 Task: Look for products in the category "Drink Mixes" from the brand "Ultima Replenisher".
Action: Mouse pressed left at (15, 87)
Screenshot: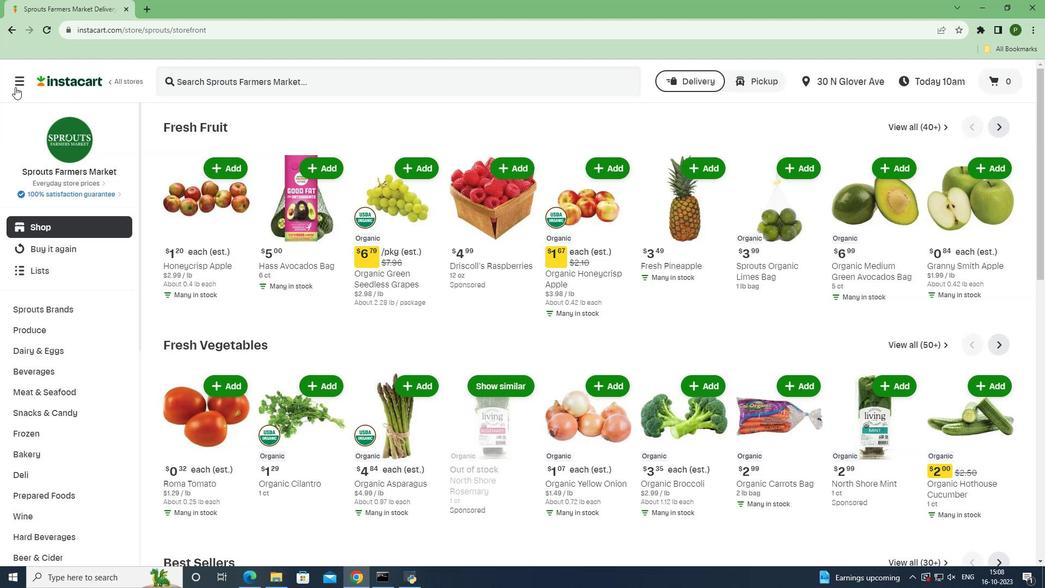 
Action: Mouse moved to (20, 291)
Screenshot: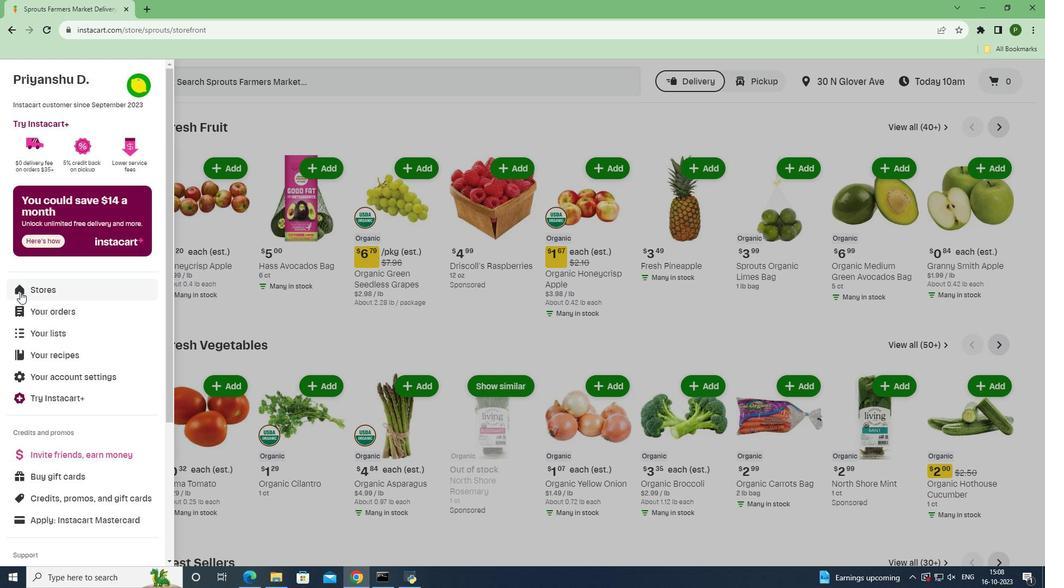 
Action: Mouse pressed left at (20, 291)
Screenshot: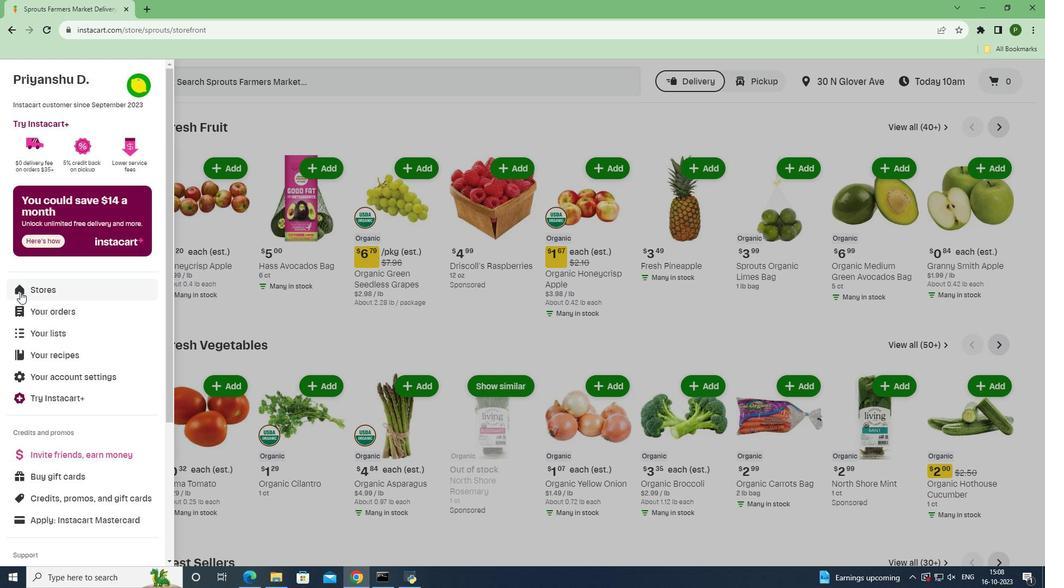
Action: Mouse moved to (256, 129)
Screenshot: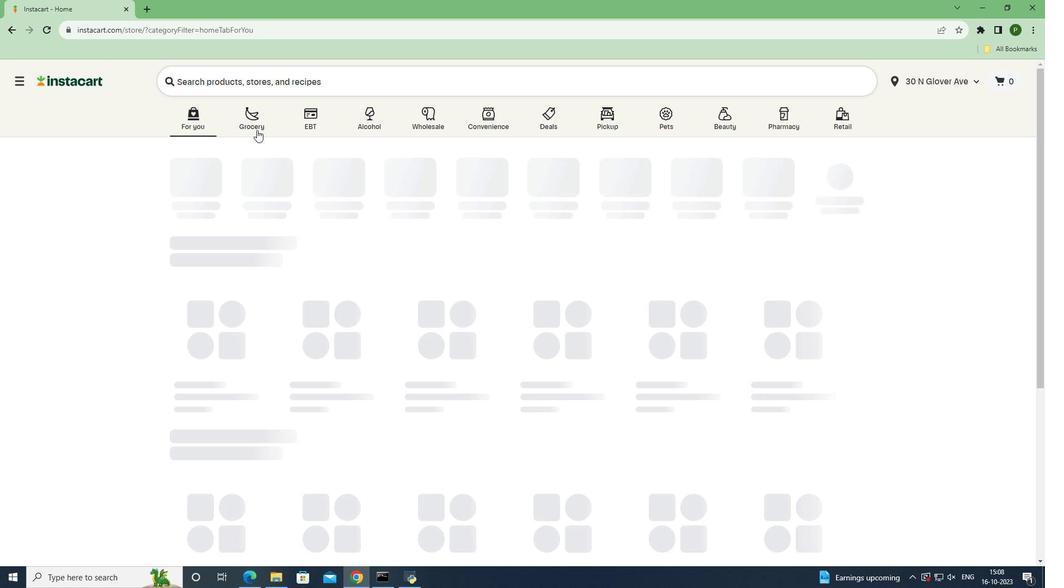 
Action: Mouse pressed left at (256, 129)
Screenshot: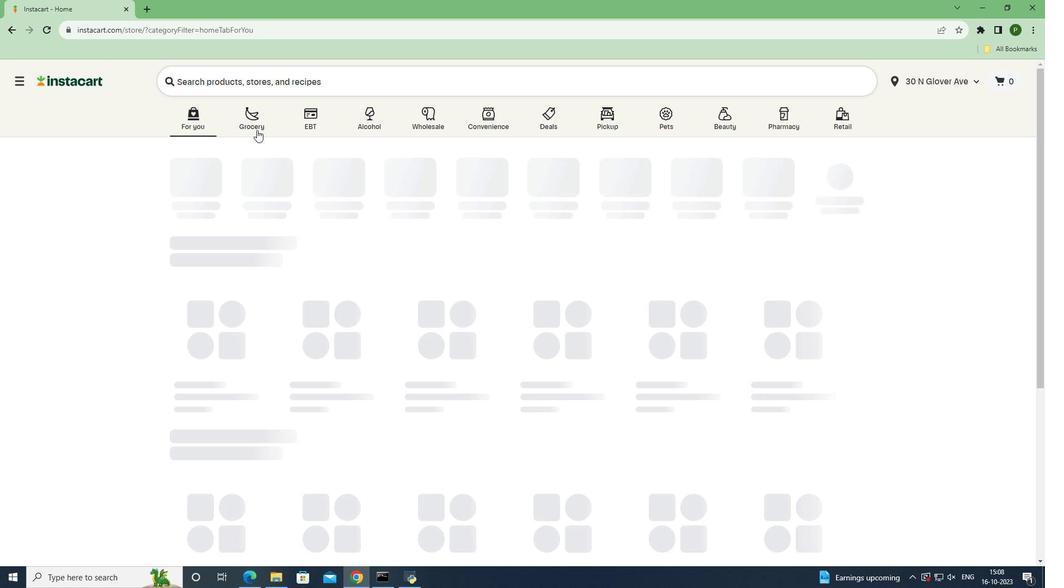 
Action: Mouse moved to (694, 255)
Screenshot: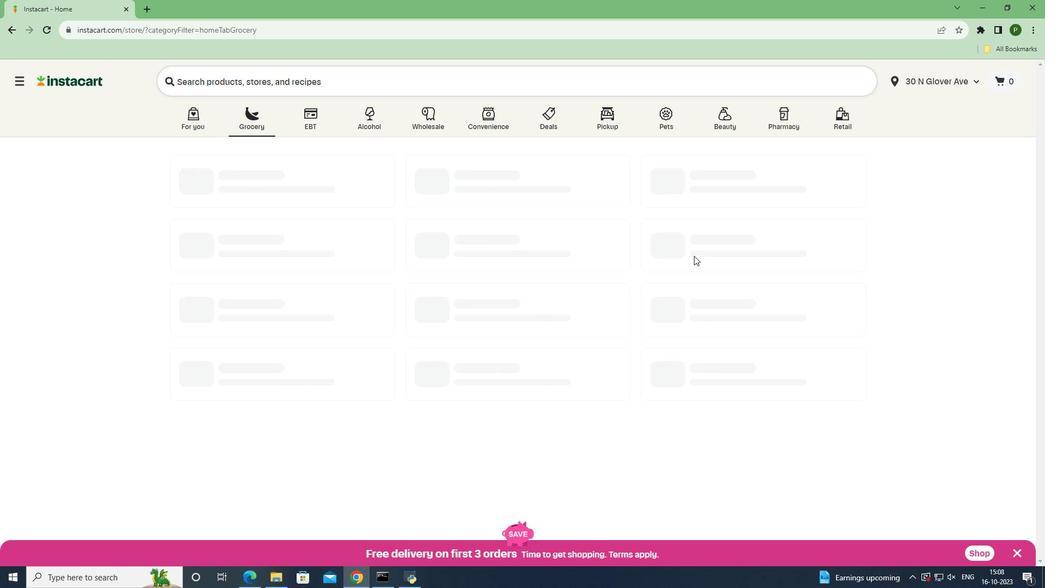 
Action: Mouse pressed left at (694, 255)
Screenshot: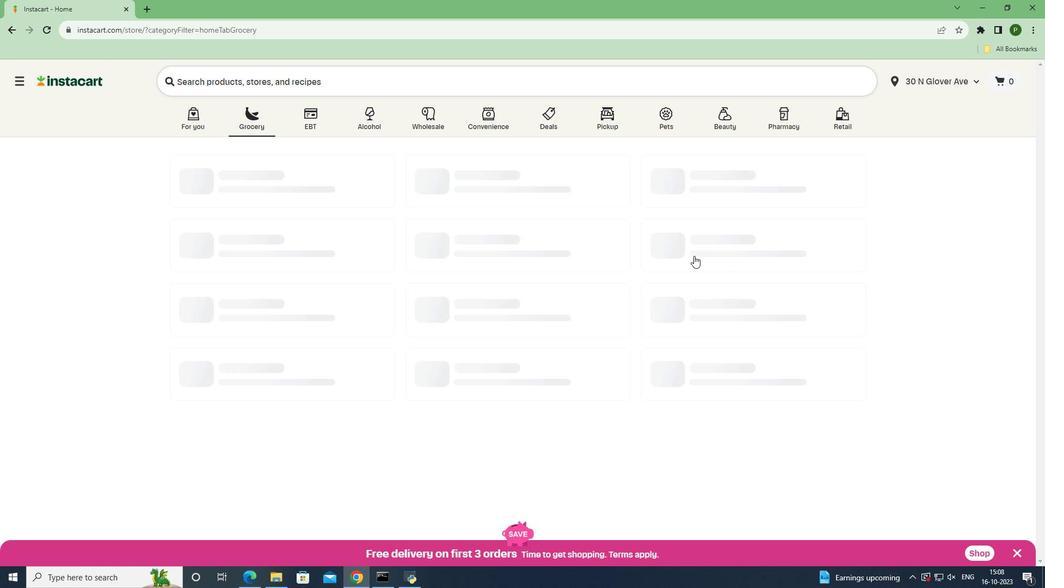 
Action: Mouse moved to (698, 253)
Screenshot: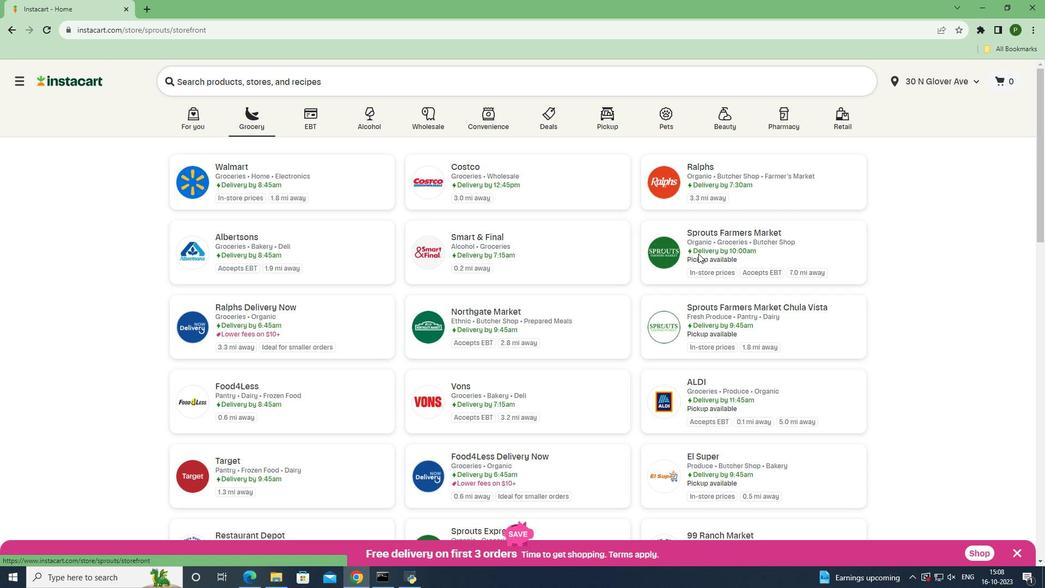 
Action: Mouse pressed left at (698, 253)
Screenshot: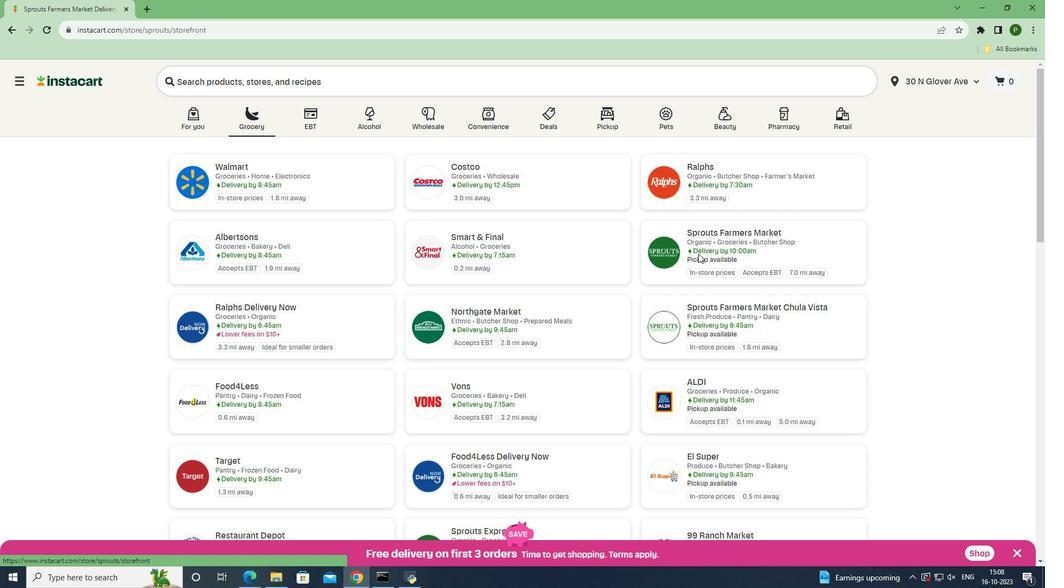 
Action: Mouse moved to (22, 377)
Screenshot: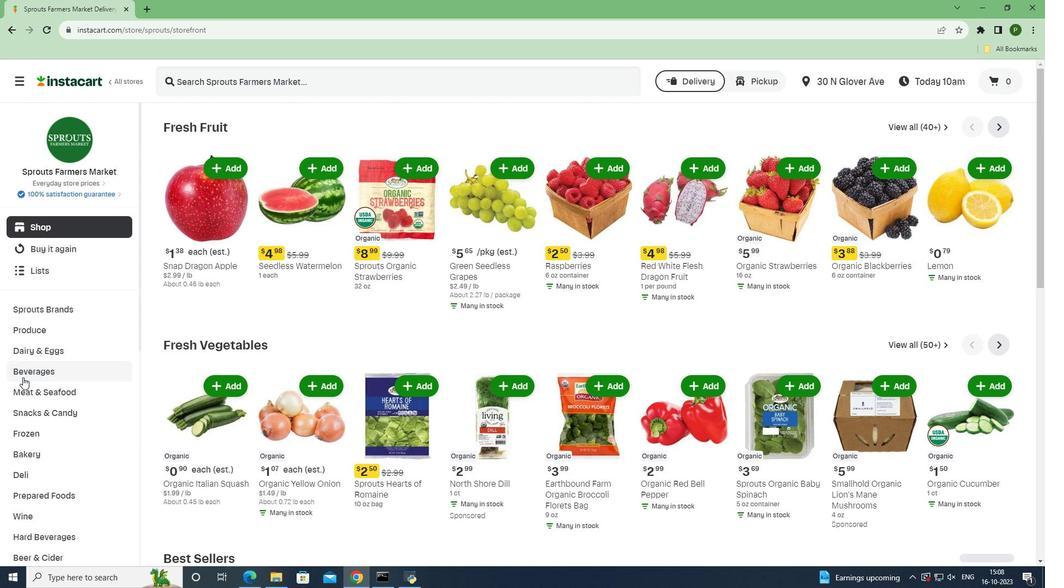 
Action: Mouse pressed left at (22, 377)
Screenshot: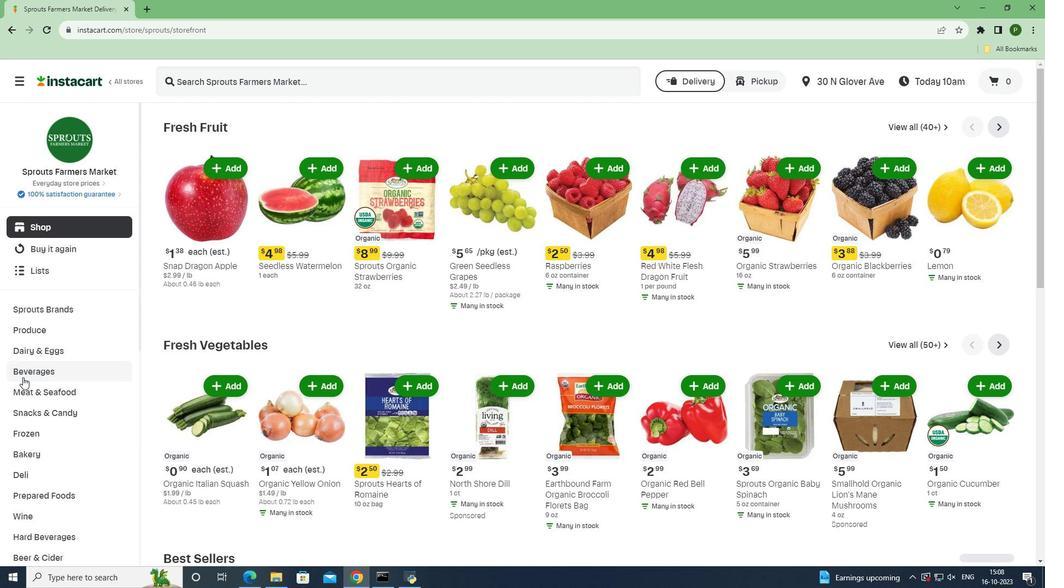 
Action: Mouse moved to (980, 151)
Screenshot: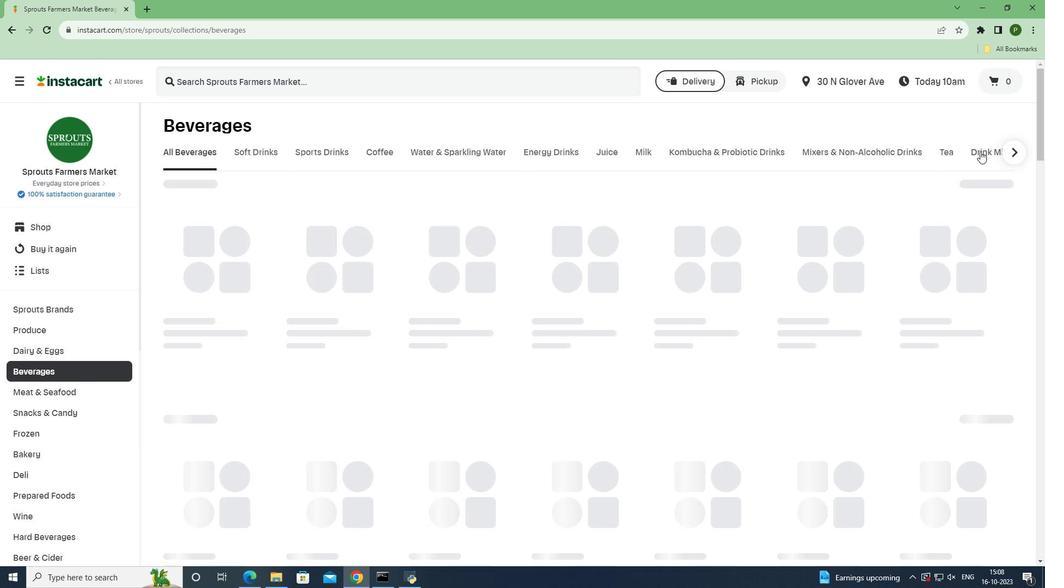 
Action: Mouse pressed left at (980, 151)
Screenshot: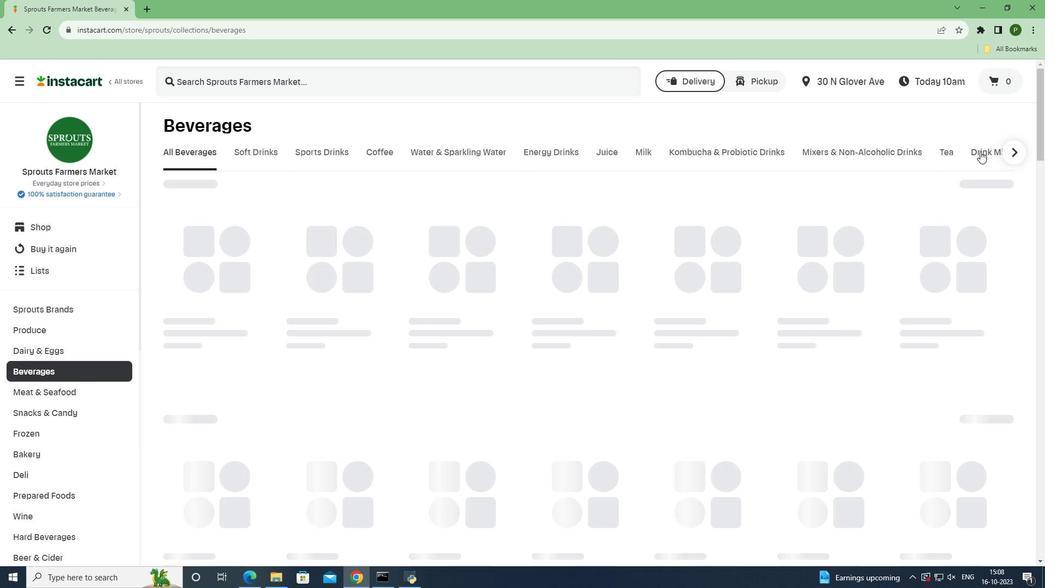 
Action: Mouse moved to (278, 200)
Screenshot: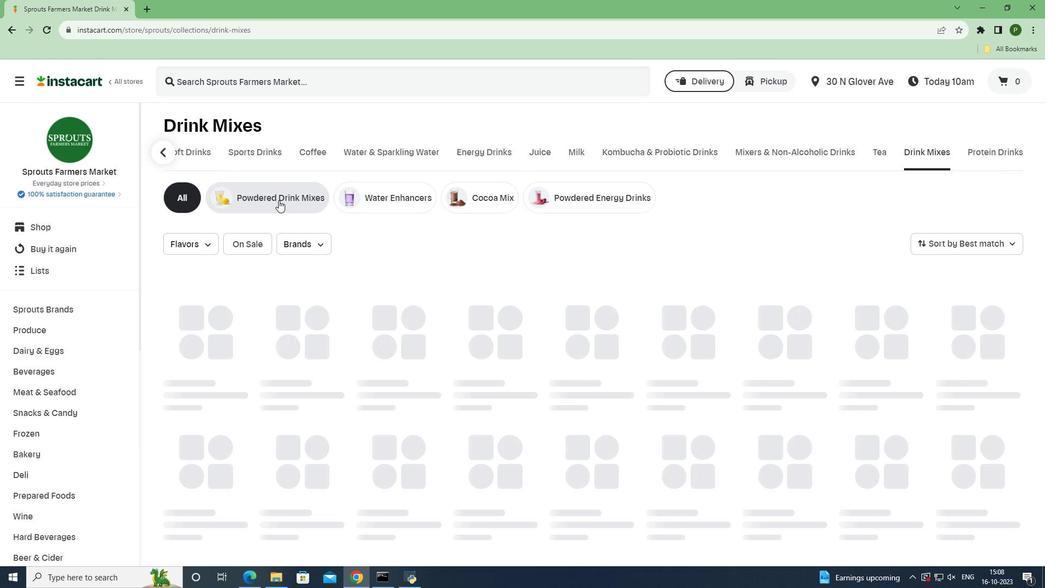 
Action: Mouse pressed left at (278, 200)
Screenshot: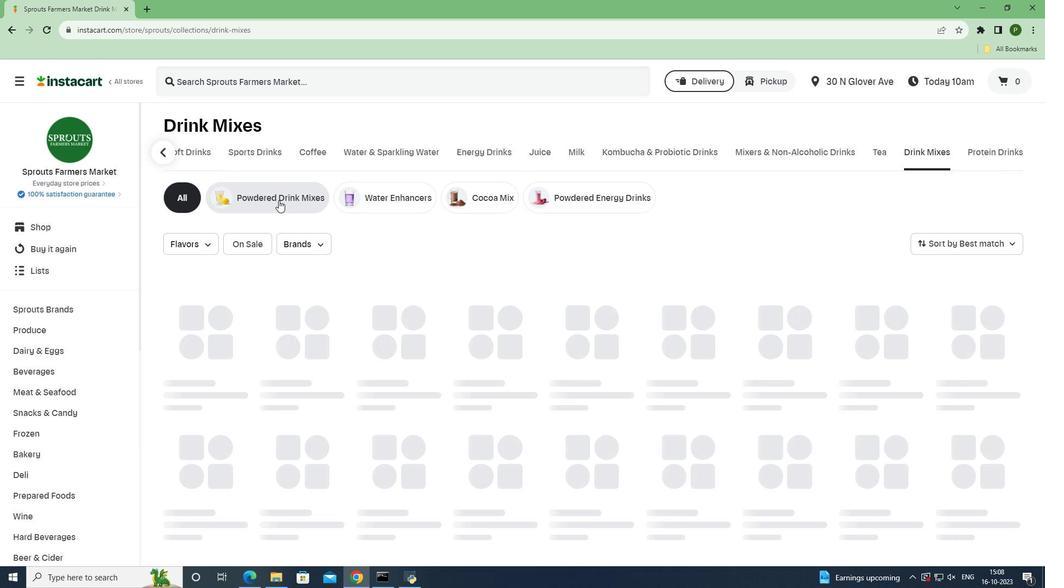 
Action: Mouse moved to (286, 248)
Screenshot: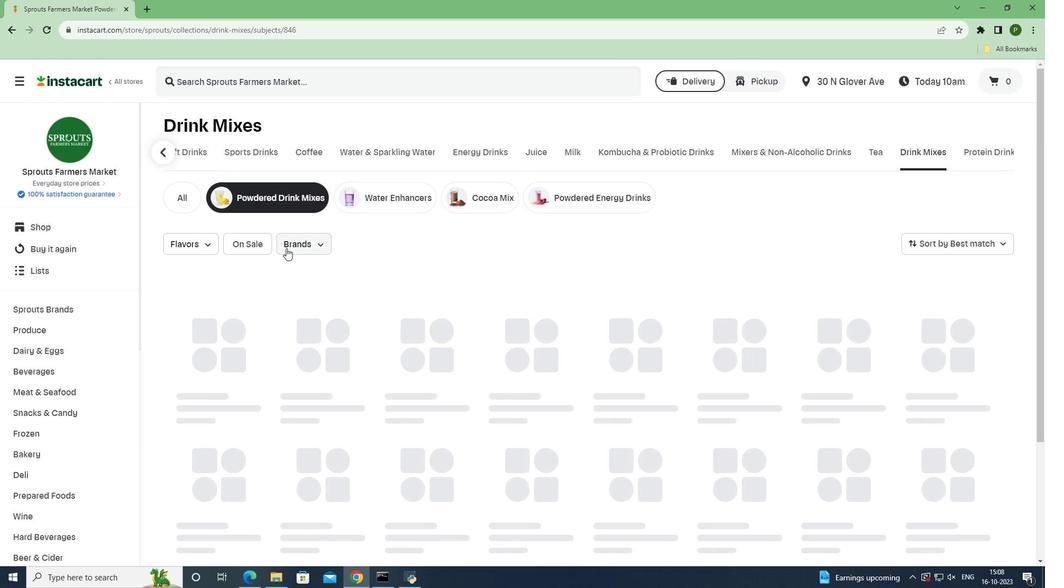 
Action: Mouse pressed left at (286, 248)
Screenshot: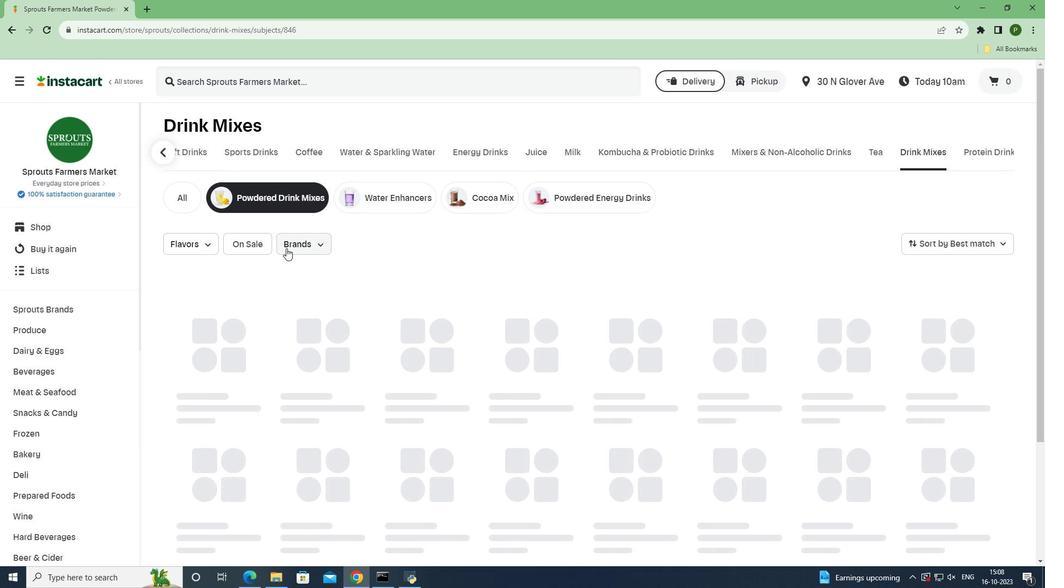 
Action: Mouse moved to (312, 304)
Screenshot: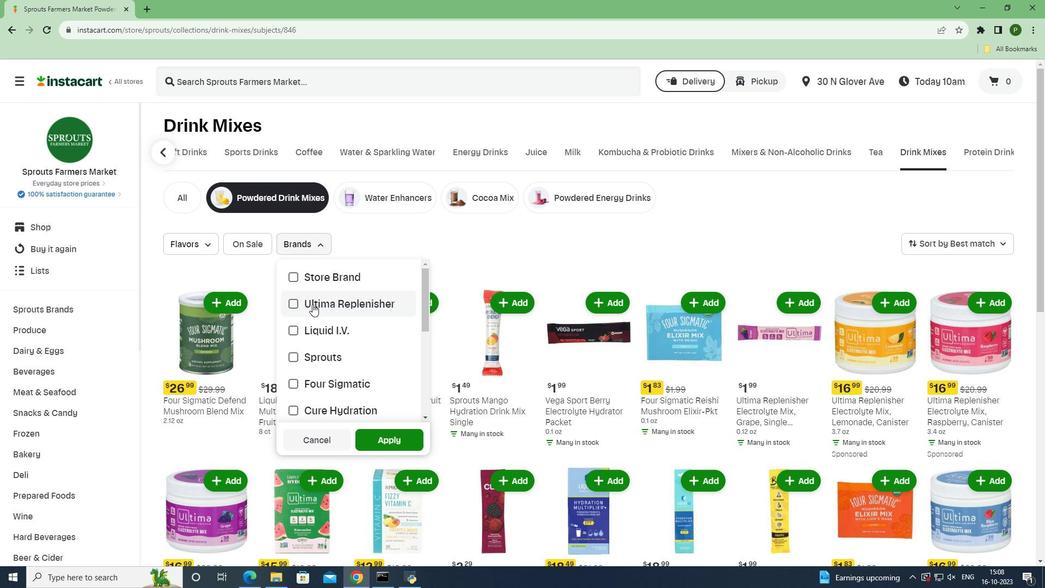 
Action: Mouse pressed left at (312, 304)
Screenshot: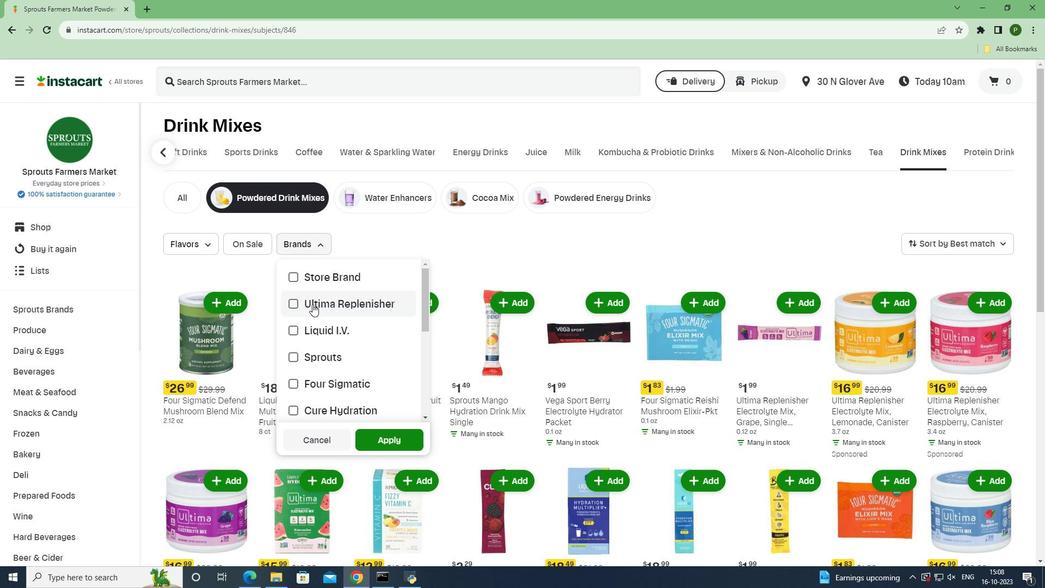 
Action: Mouse moved to (372, 440)
Screenshot: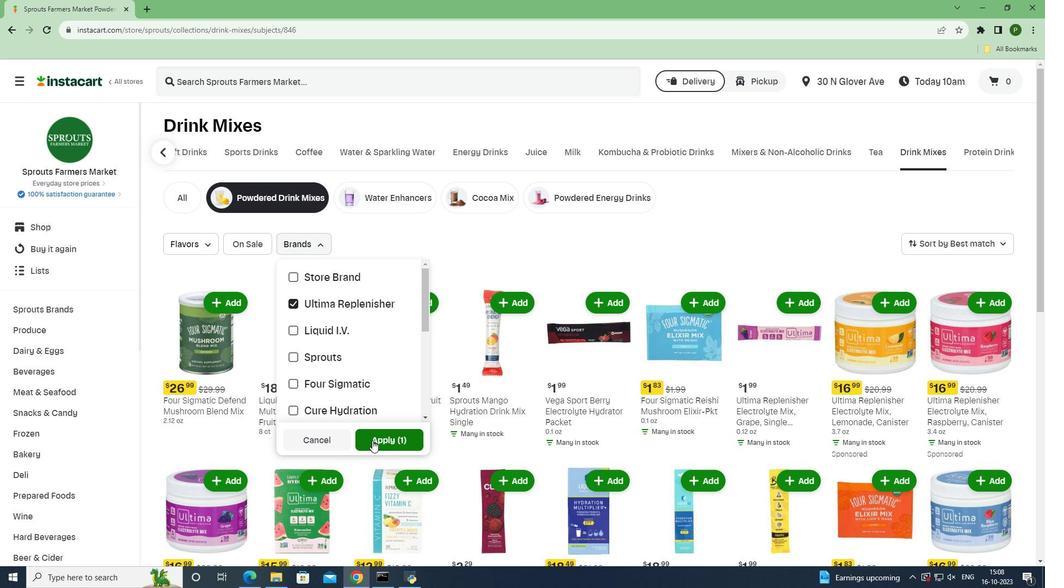 
Action: Mouse pressed left at (372, 440)
Screenshot: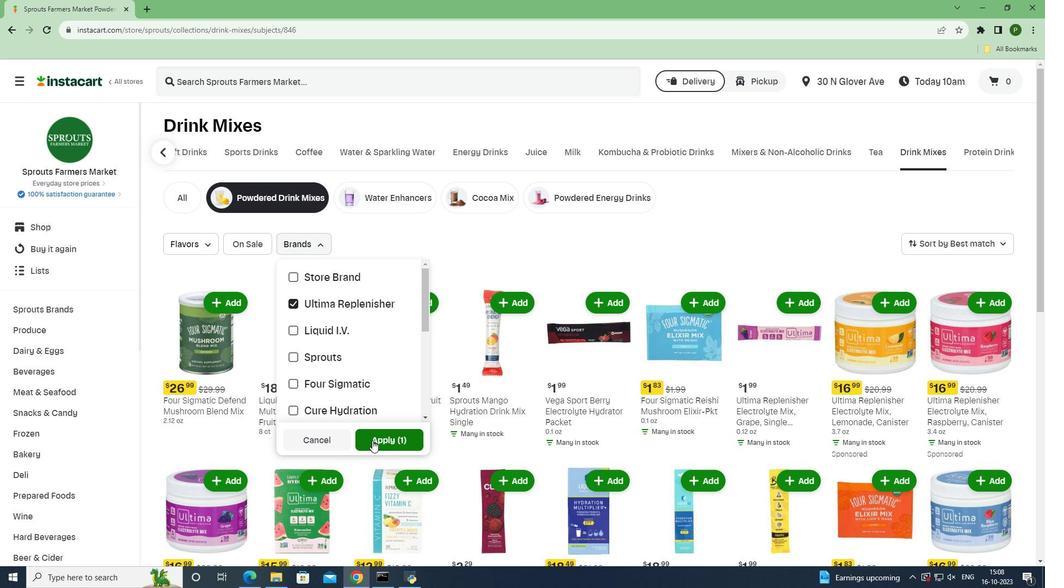 
Action: Mouse moved to (584, 484)
Screenshot: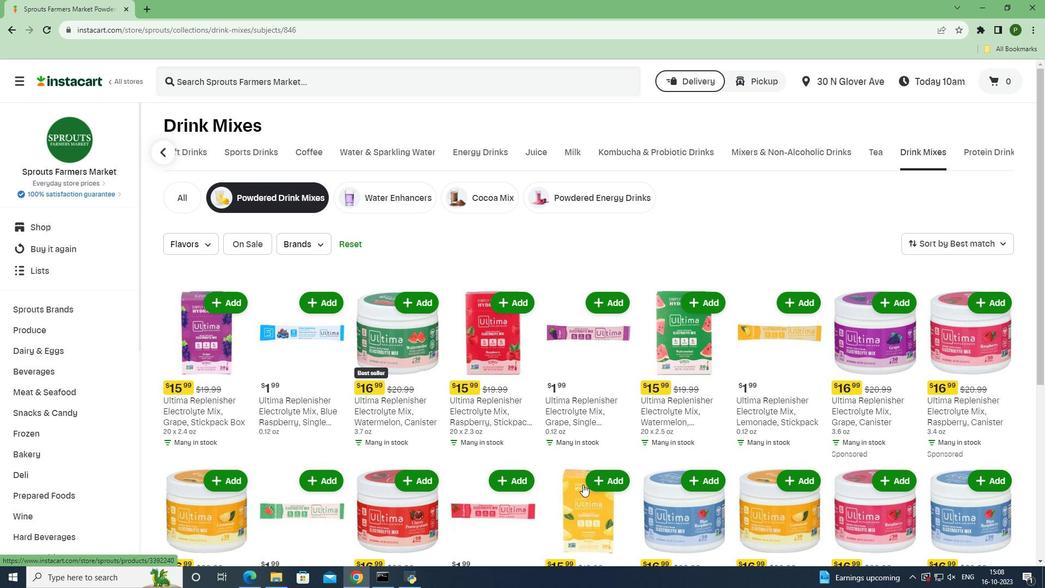 
